 Task: Look for products in the category "Superfoods" from Youtheory only.
Action: Mouse moved to (294, 137)
Screenshot: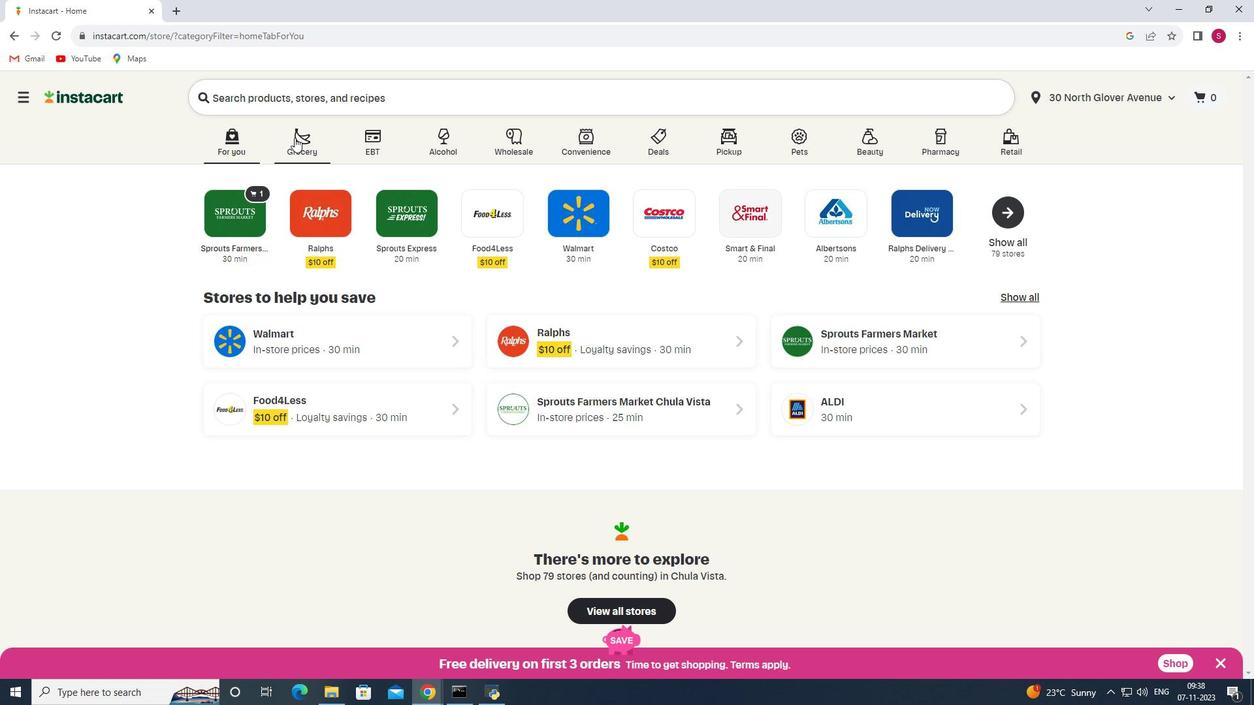 
Action: Mouse pressed left at (294, 137)
Screenshot: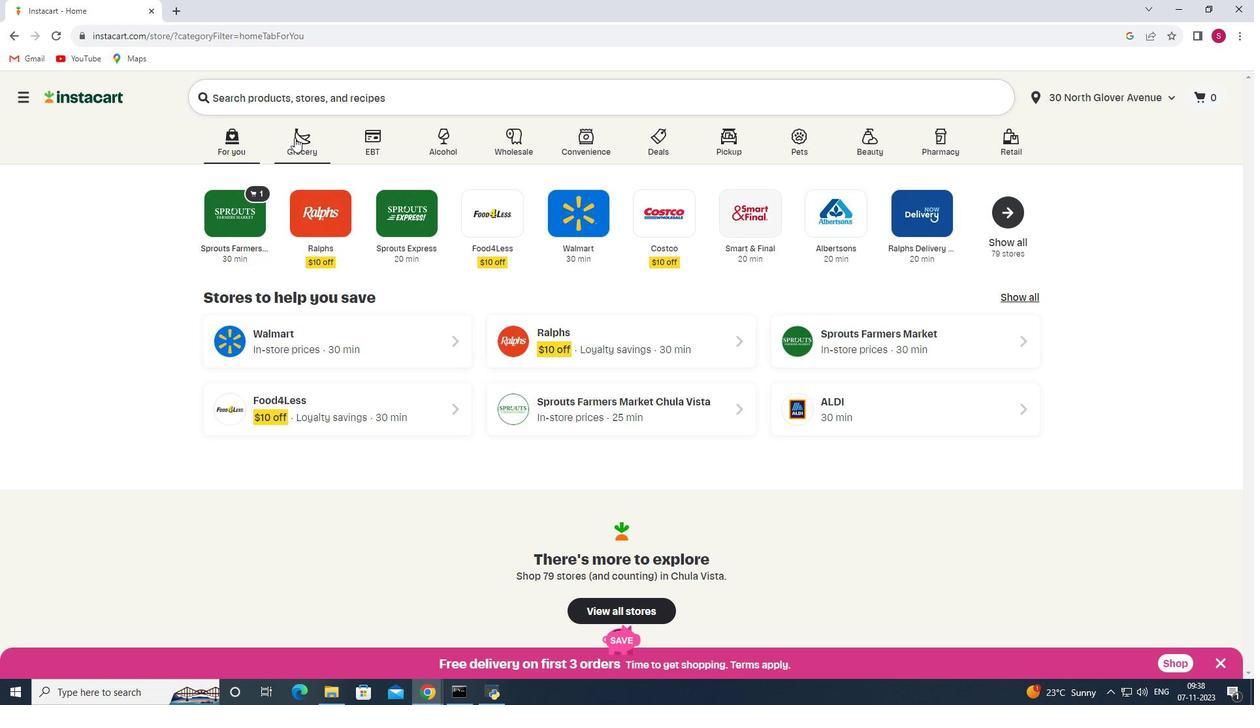 
Action: Mouse moved to (271, 386)
Screenshot: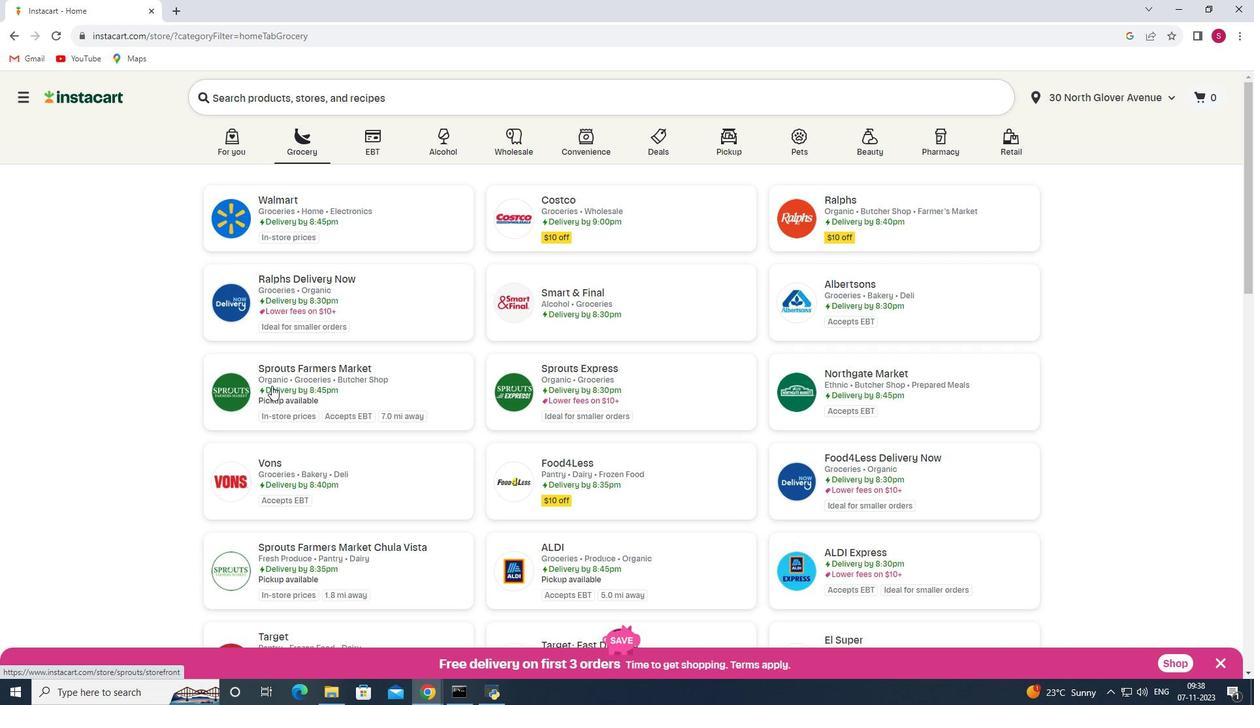 
Action: Mouse pressed left at (271, 386)
Screenshot: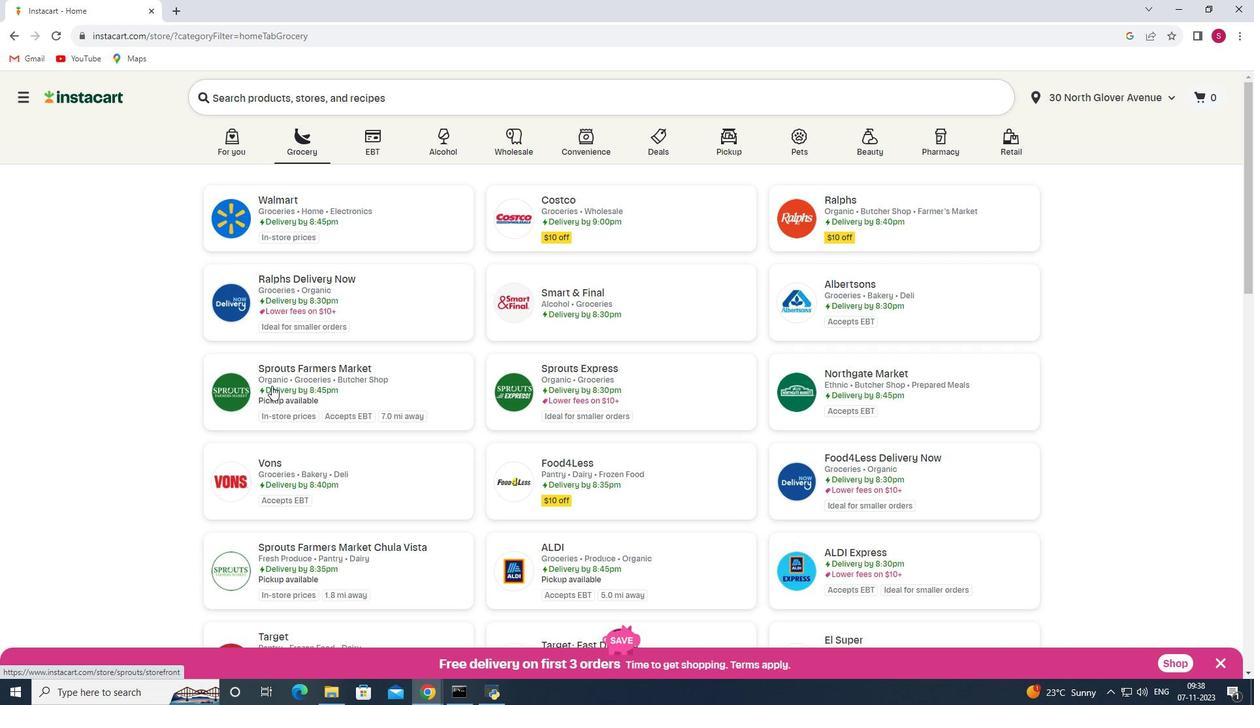 
Action: Mouse moved to (47, 367)
Screenshot: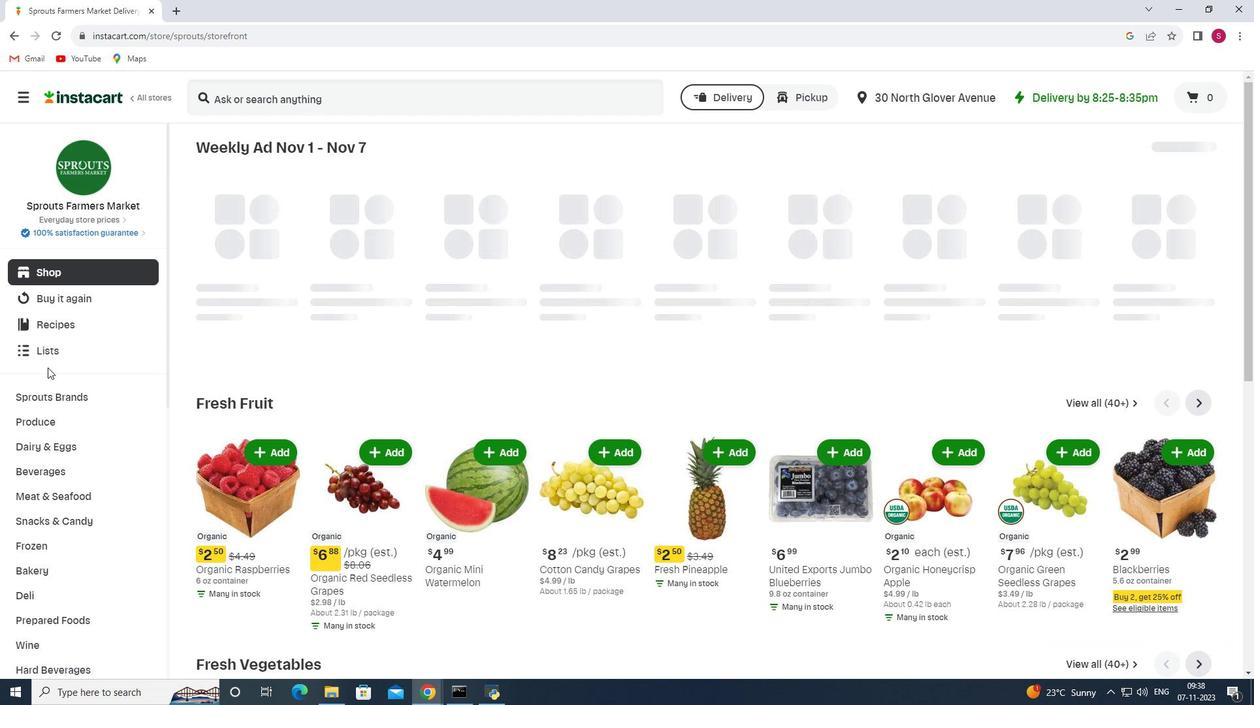 
Action: Mouse scrolled (47, 367) with delta (0, 0)
Screenshot: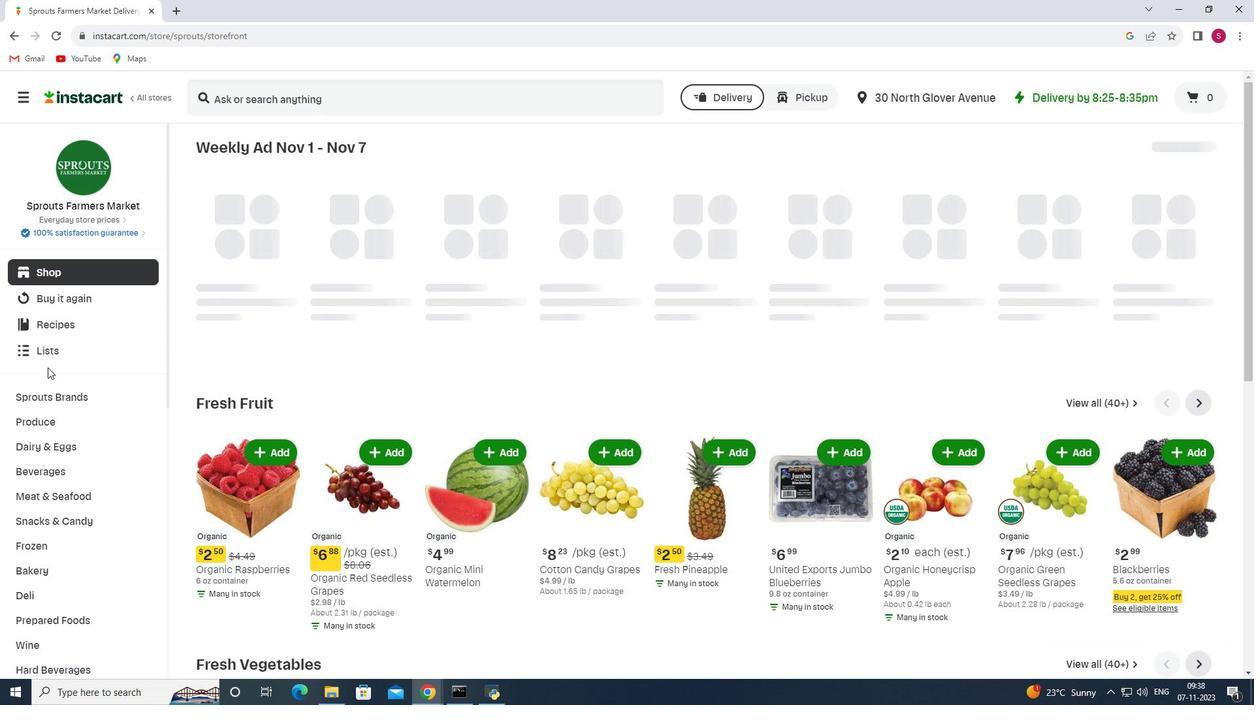 
Action: Mouse scrolled (47, 367) with delta (0, 0)
Screenshot: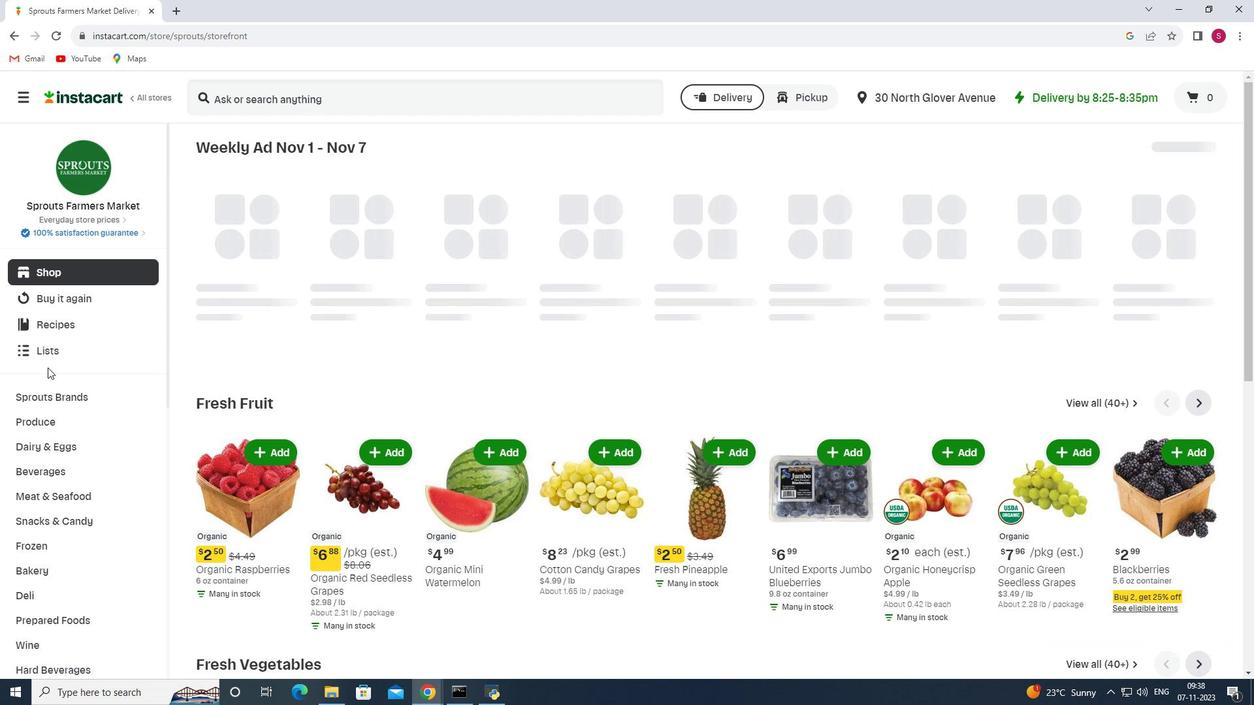 
Action: Mouse scrolled (47, 367) with delta (0, 0)
Screenshot: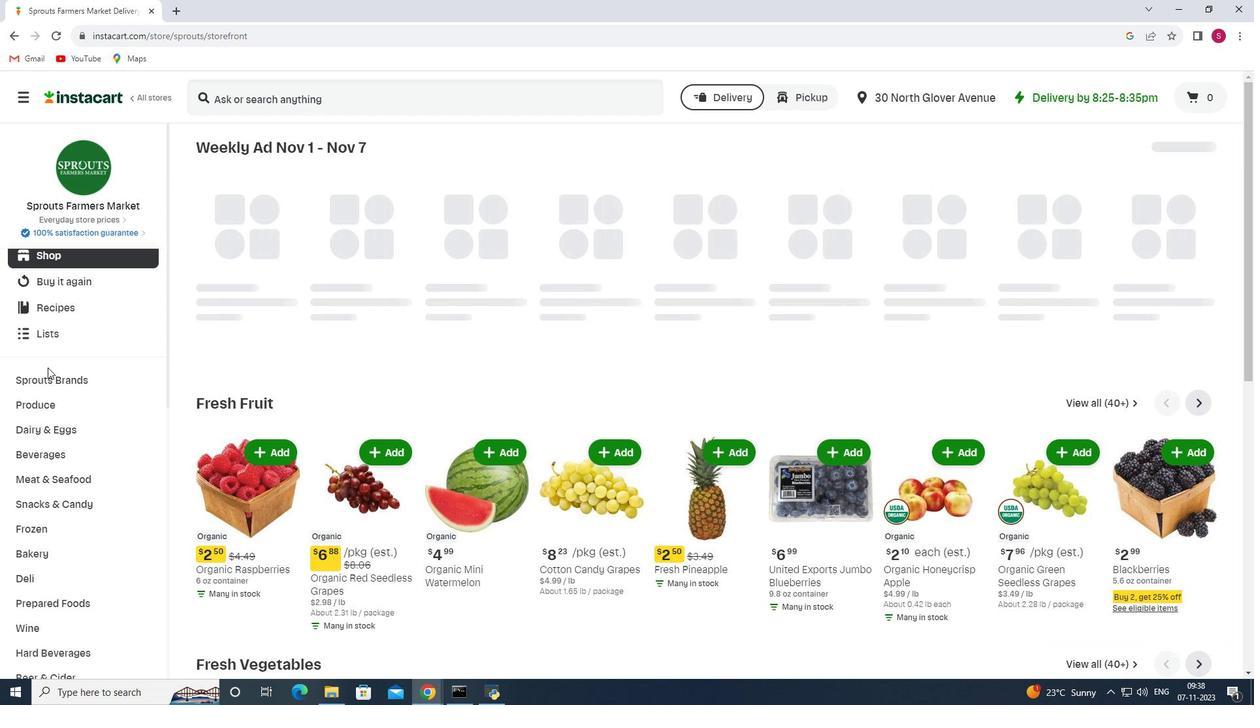 
Action: Mouse scrolled (47, 367) with delta (0, 0)
Screenshot: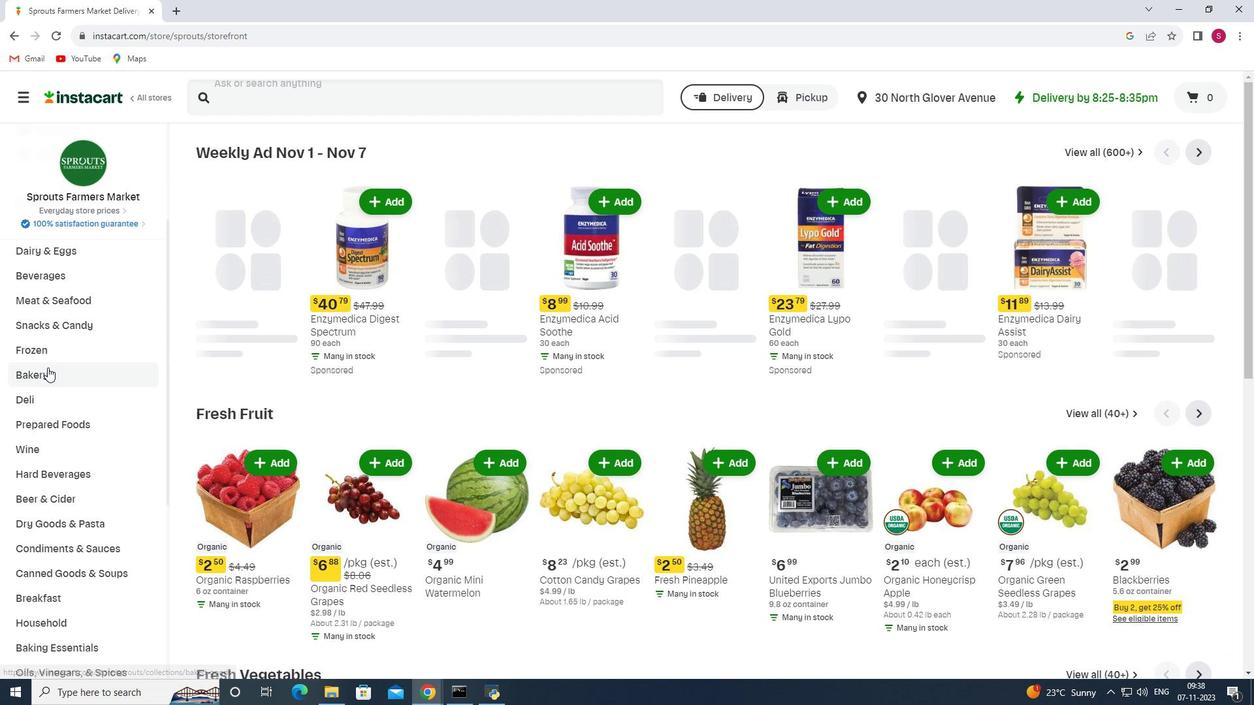 
Action: Mouse scrolled (47, 367) with delta (0, 0)
Screenshot: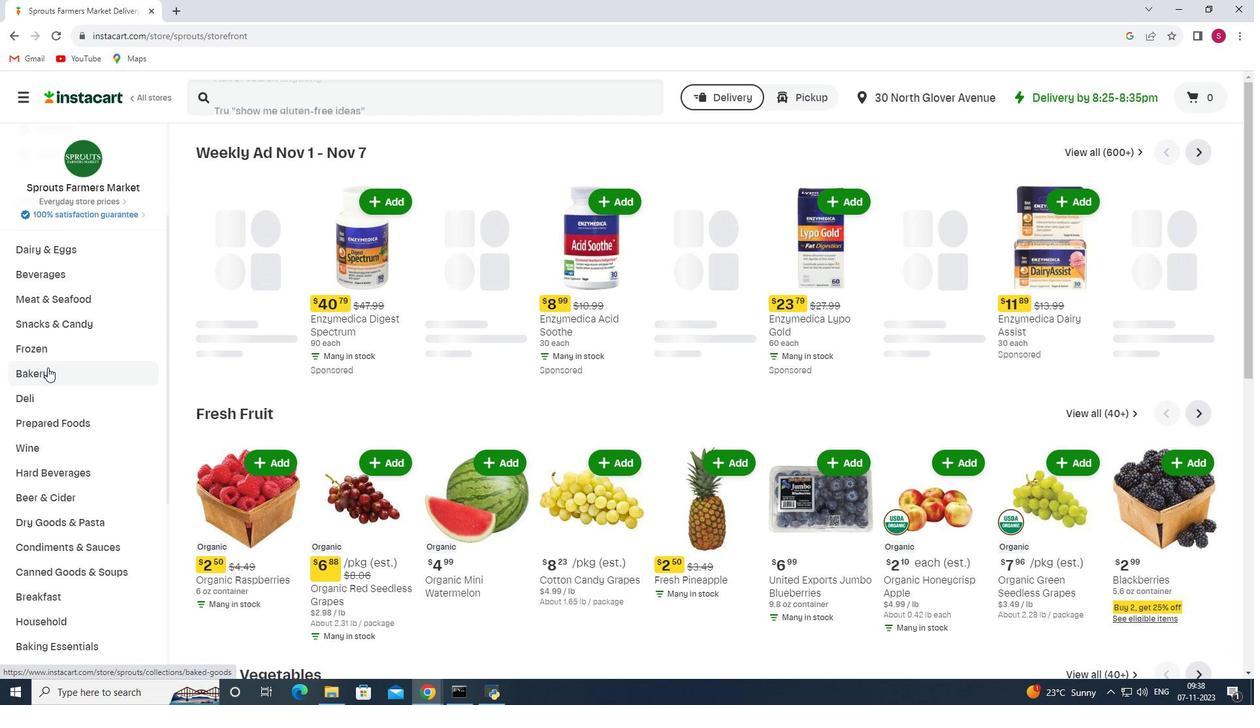 
Action: Mouse scrolled (47, 367) with delta (0, 0)
Screenshot: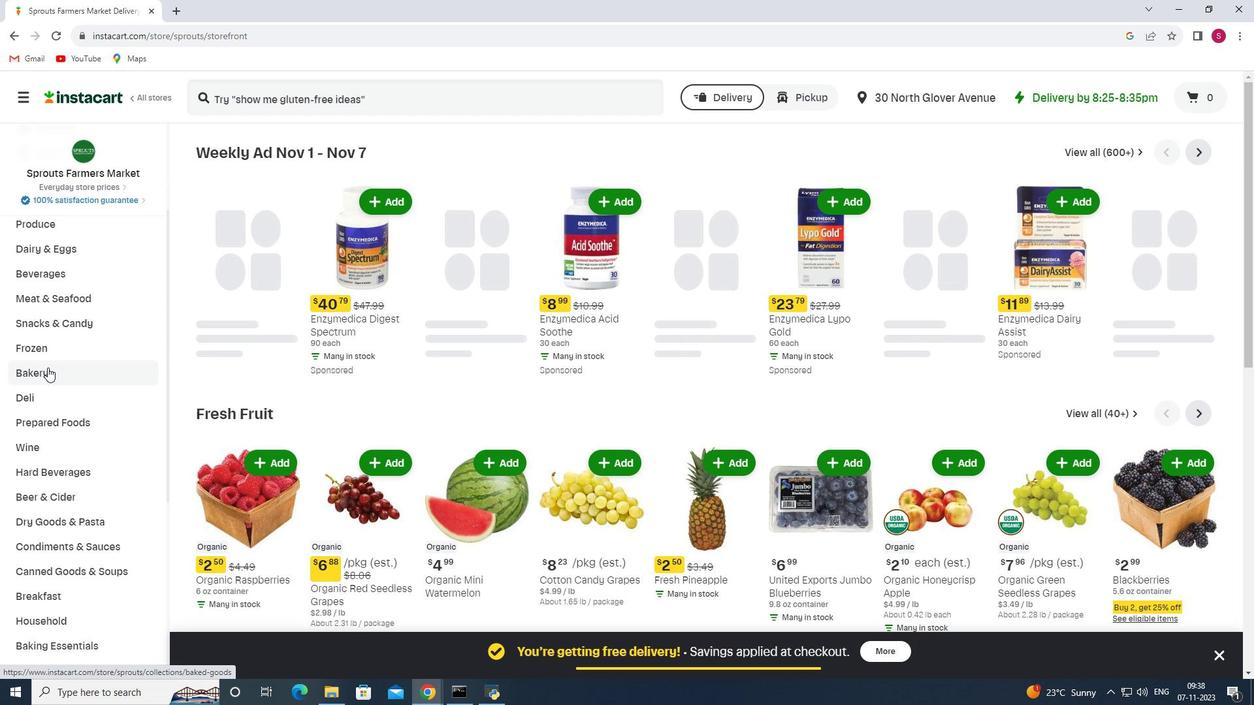 
Action: Mouse scrolled (47, 367) with delta (0, 0)
Screenshot: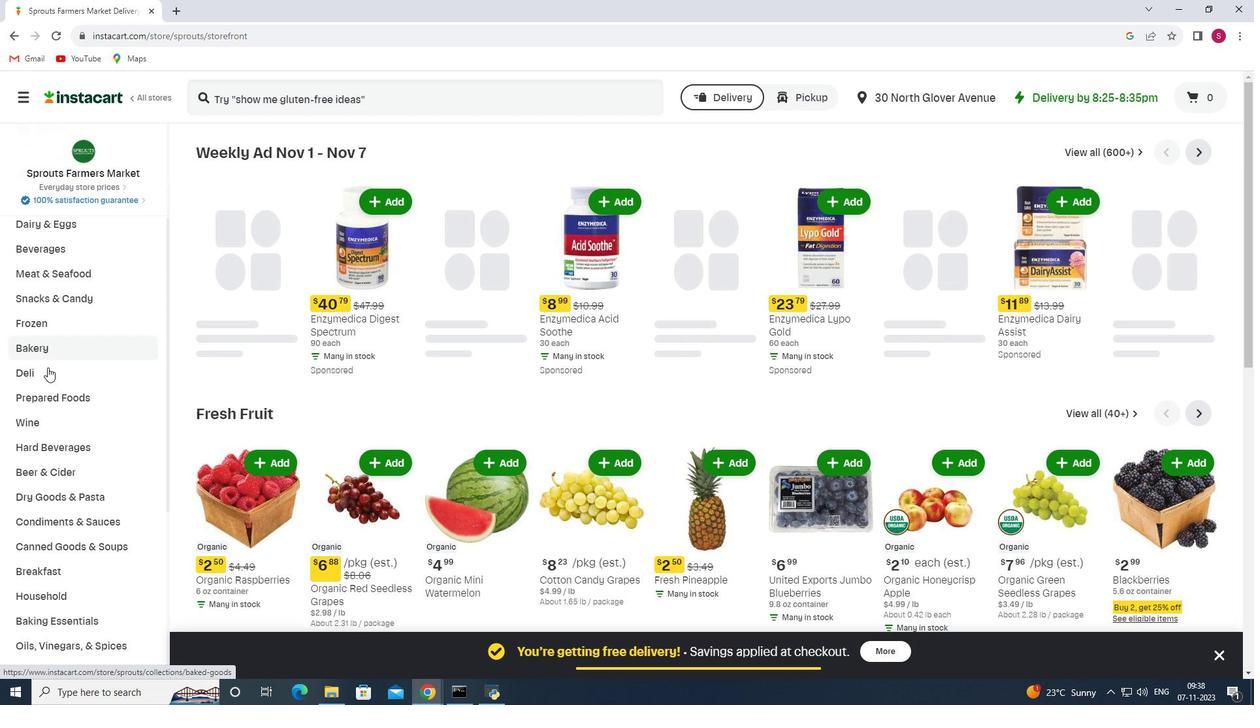
Action: Mouse moved to (47, 373)
Screenshot: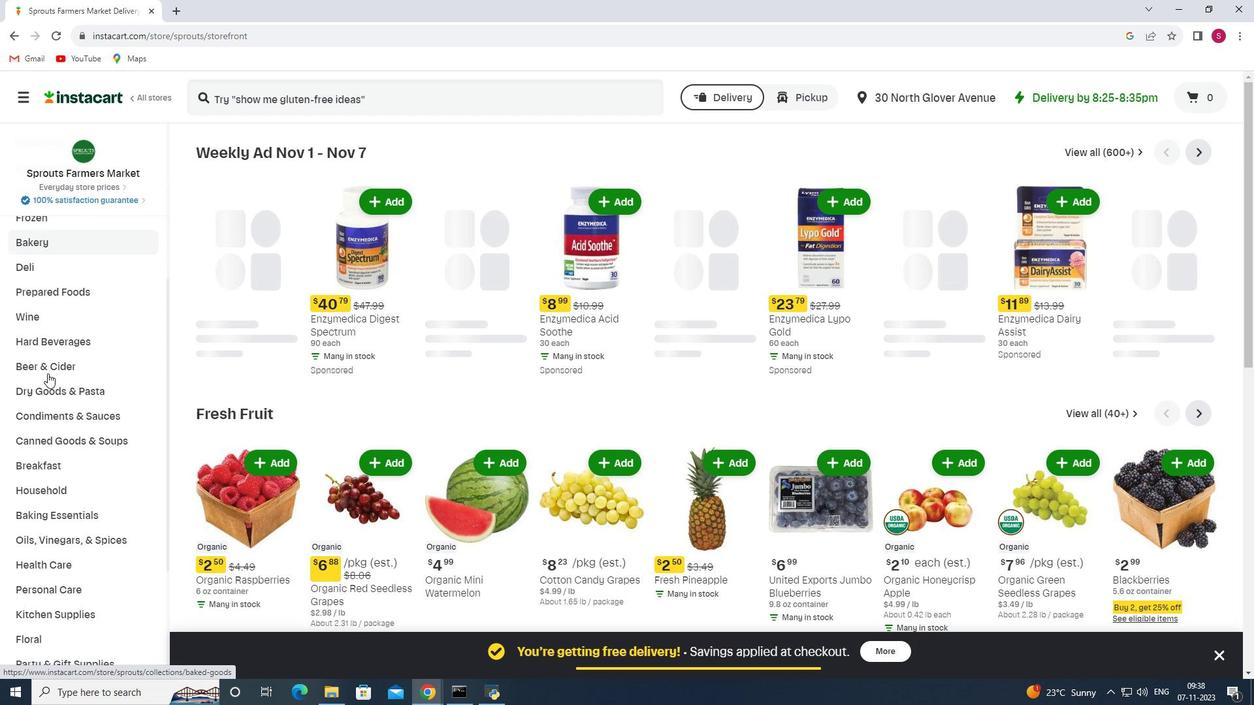 
Action: Mouse scrolled (47, 373) with delta (0, 0)
Screenshot: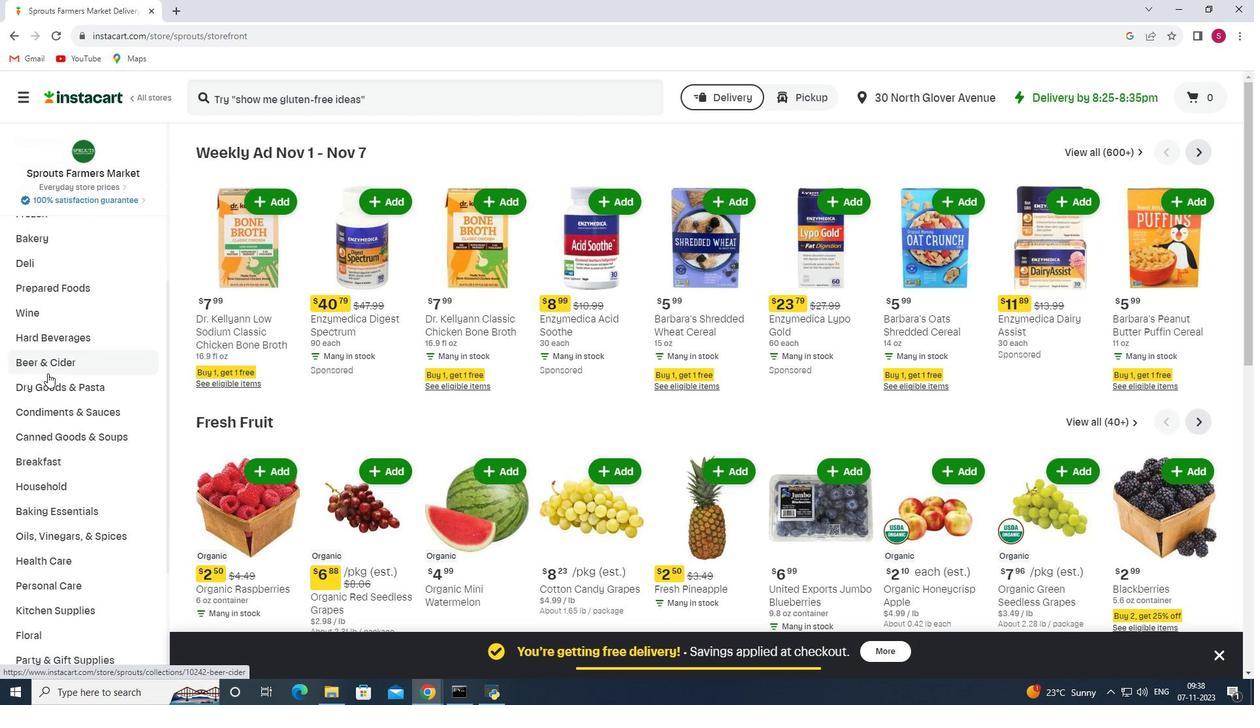
Action: Mouse scrolled (47, 373) with delta (0, 0)
Screenshot: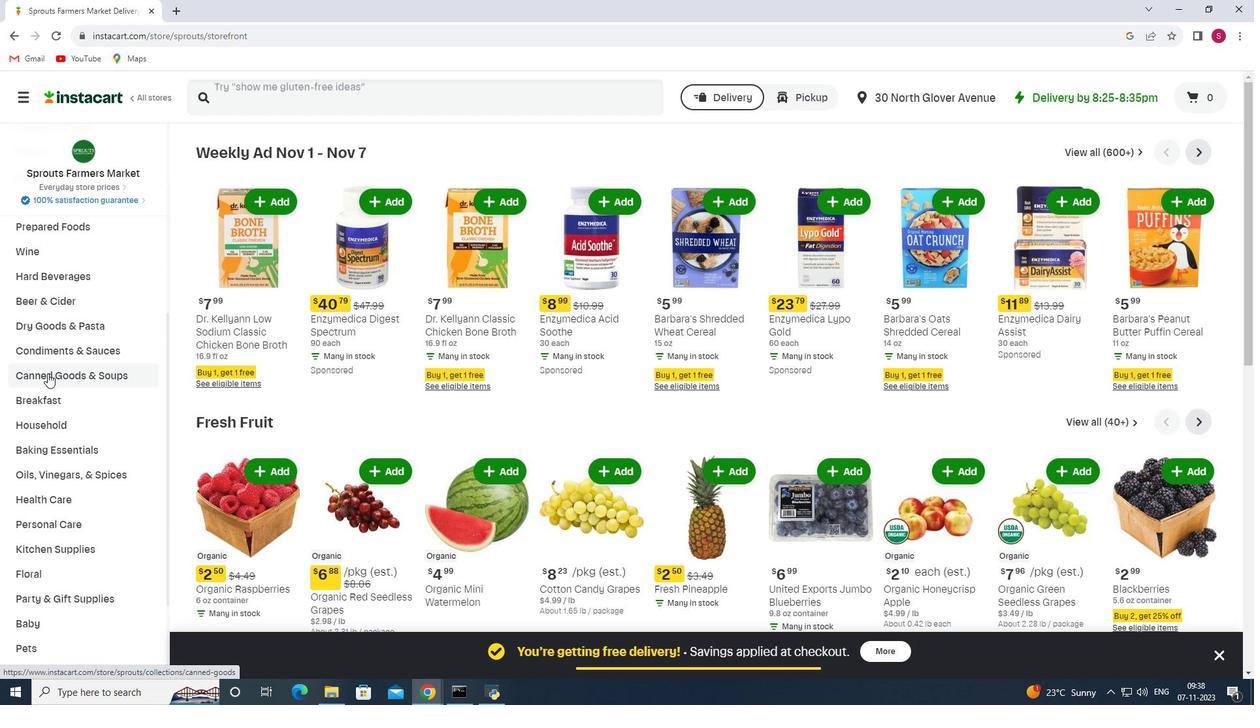
Action: Mouse moved to (69, 428)
Screenshot: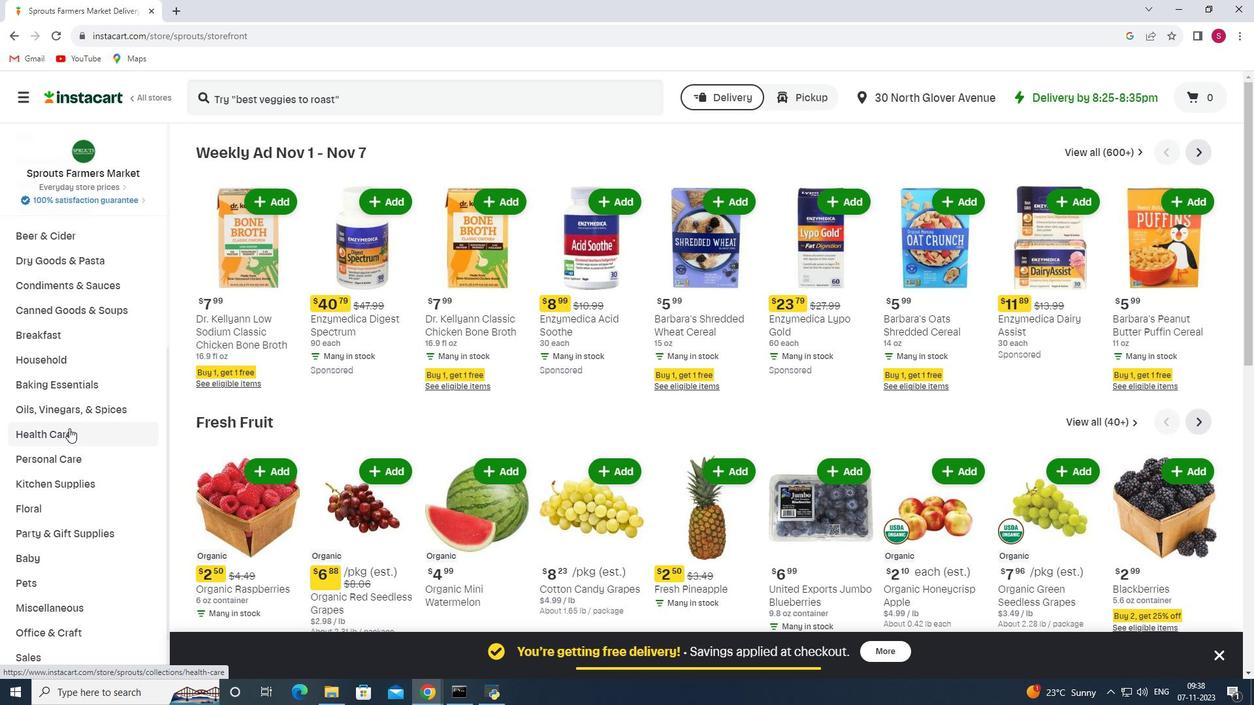 
Action: Mouse pressed left at (69, 428)
Screenshot: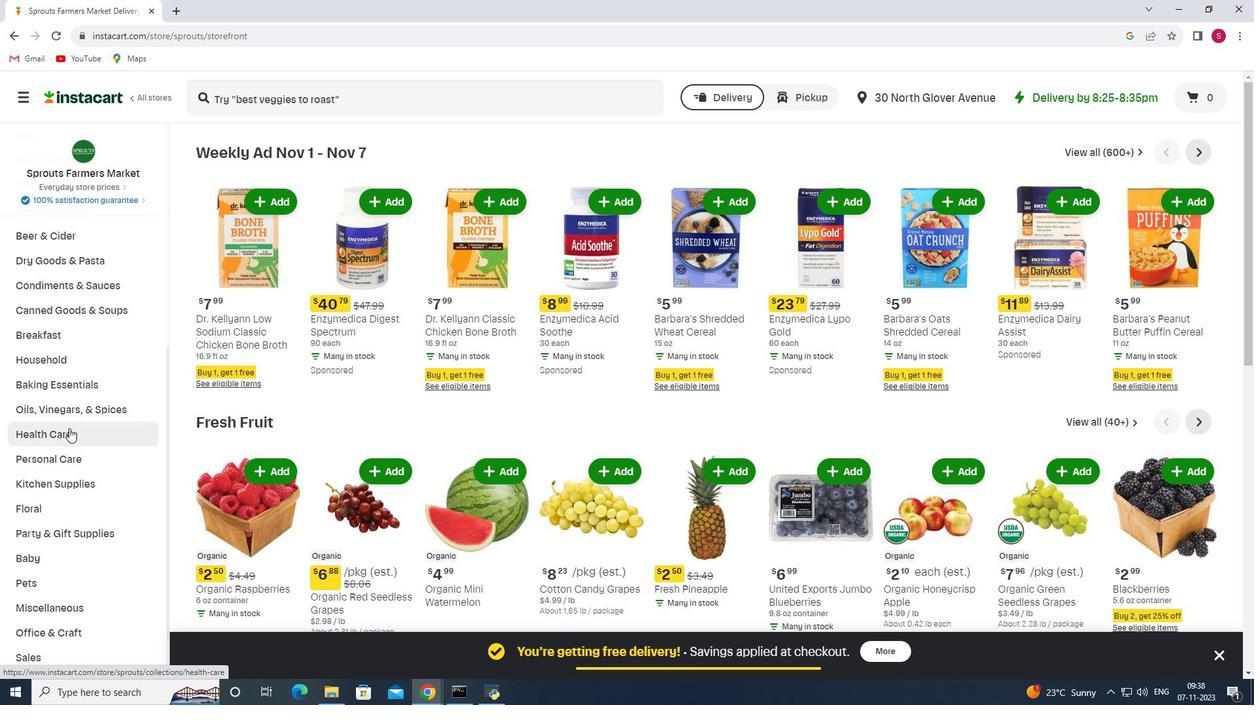 
Action: Mouse moved to (461, 186)
Screenshot: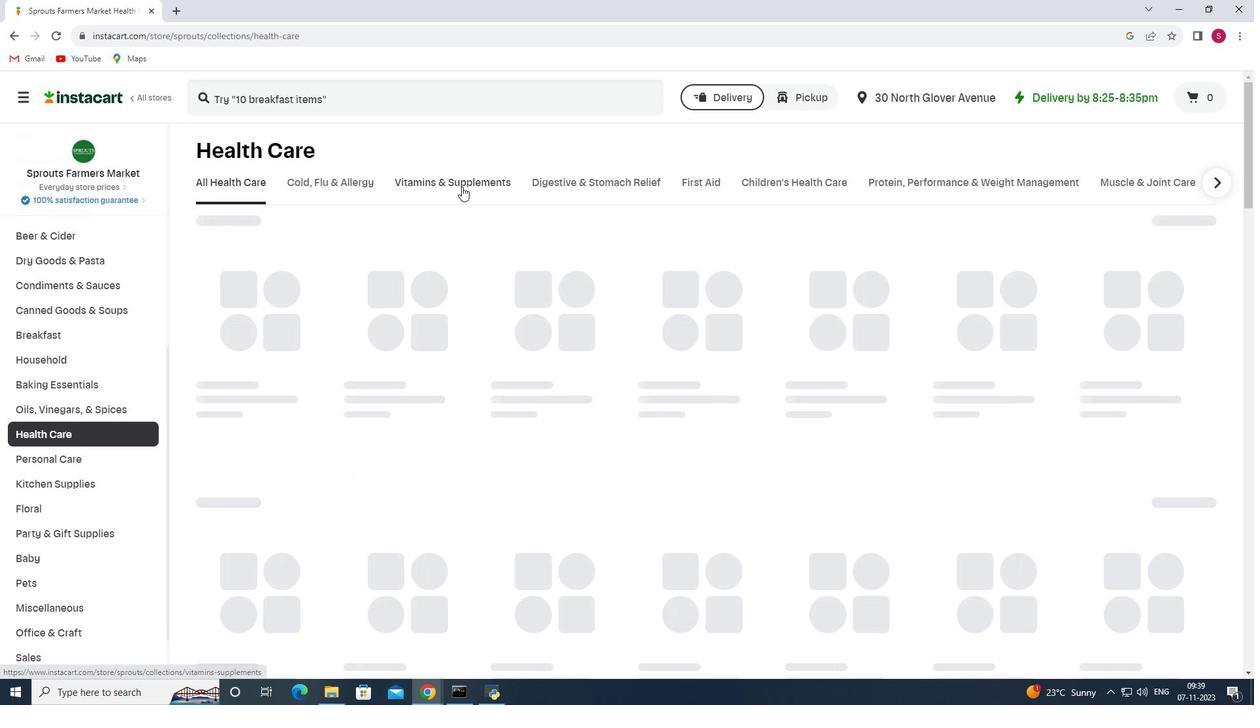 
Action: Mouse pressed left at (461, 186)
Screenshot: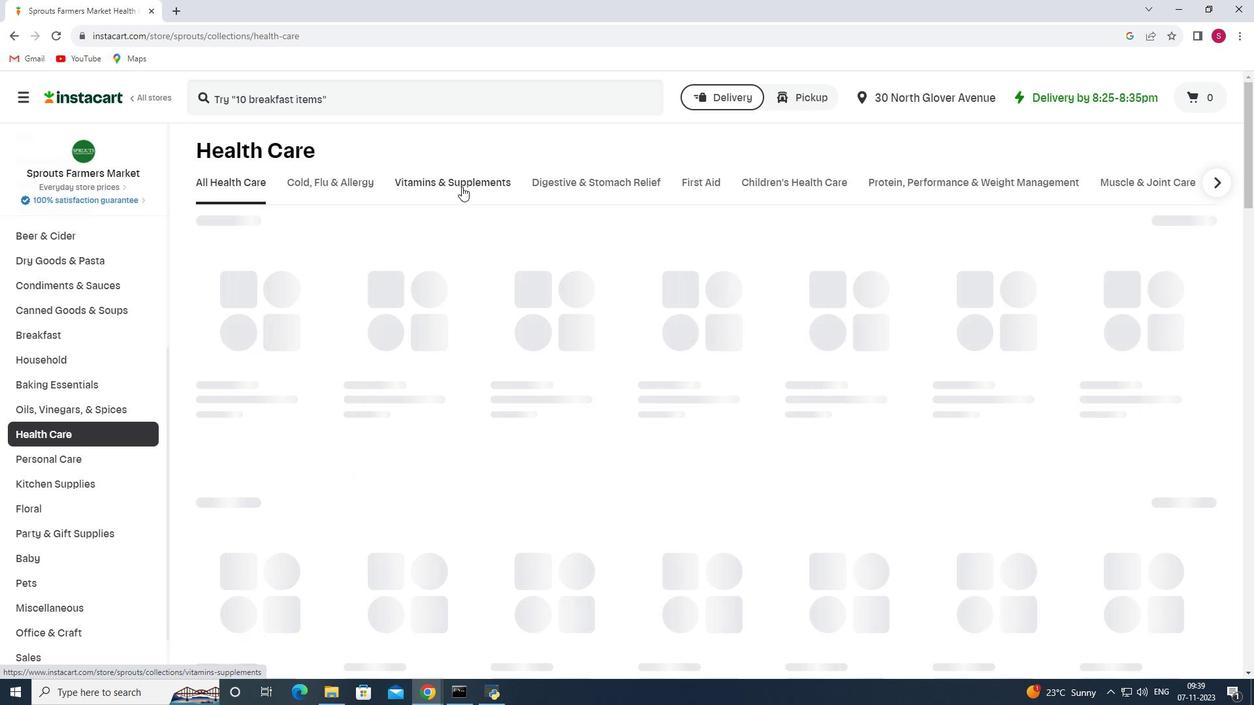 
Action: Mouse moved to (527, 250)
Screenshot: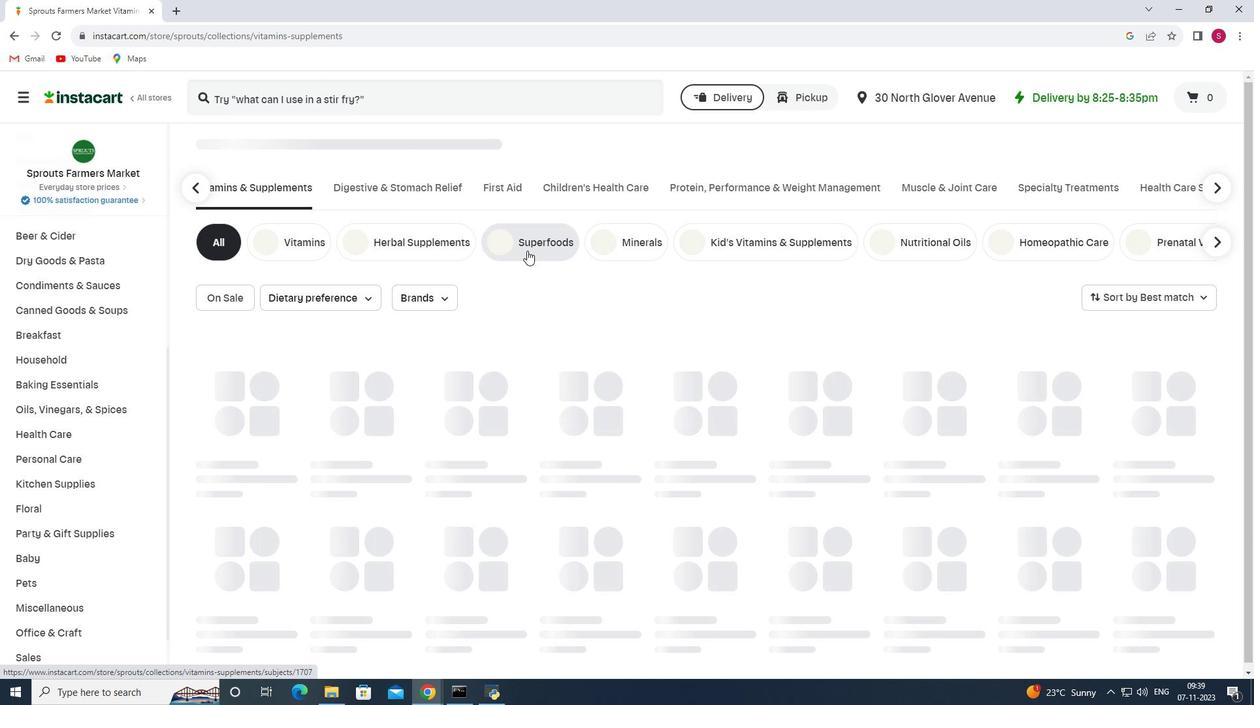 
Action: Mouse pressed left at (527, 250)
Screenshot: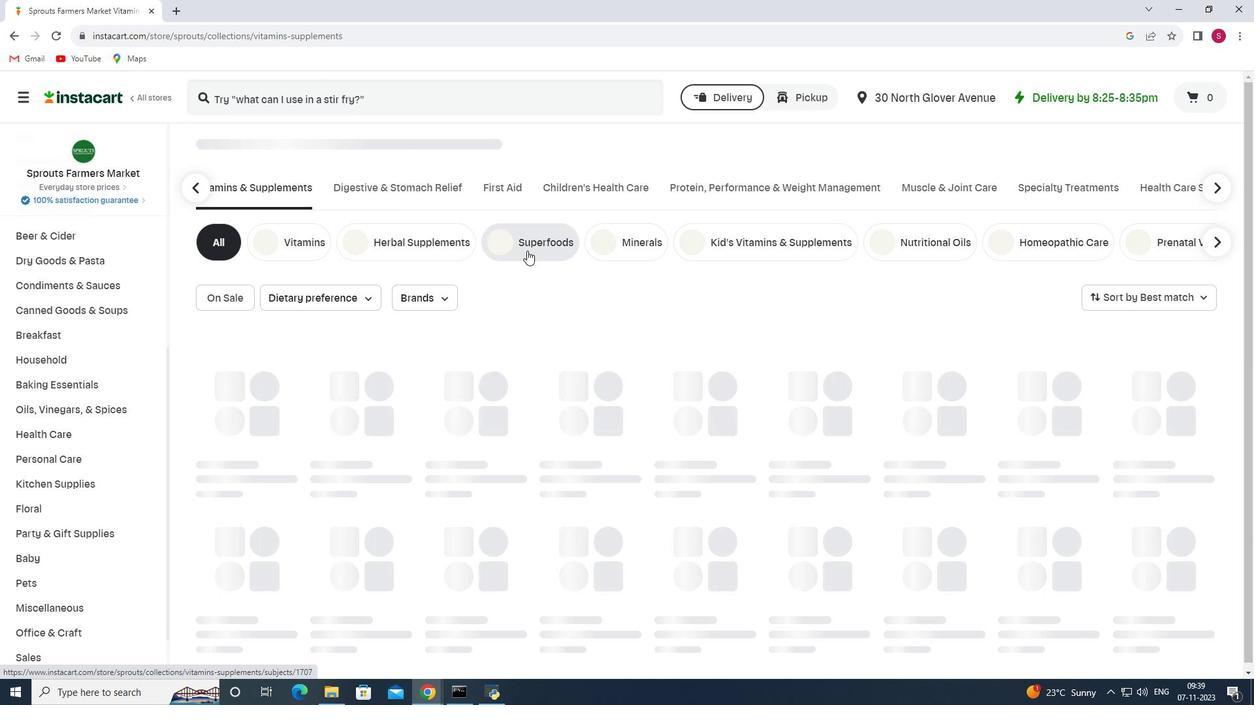 
Action: Mouse moved to (440, 298)
Screenshot: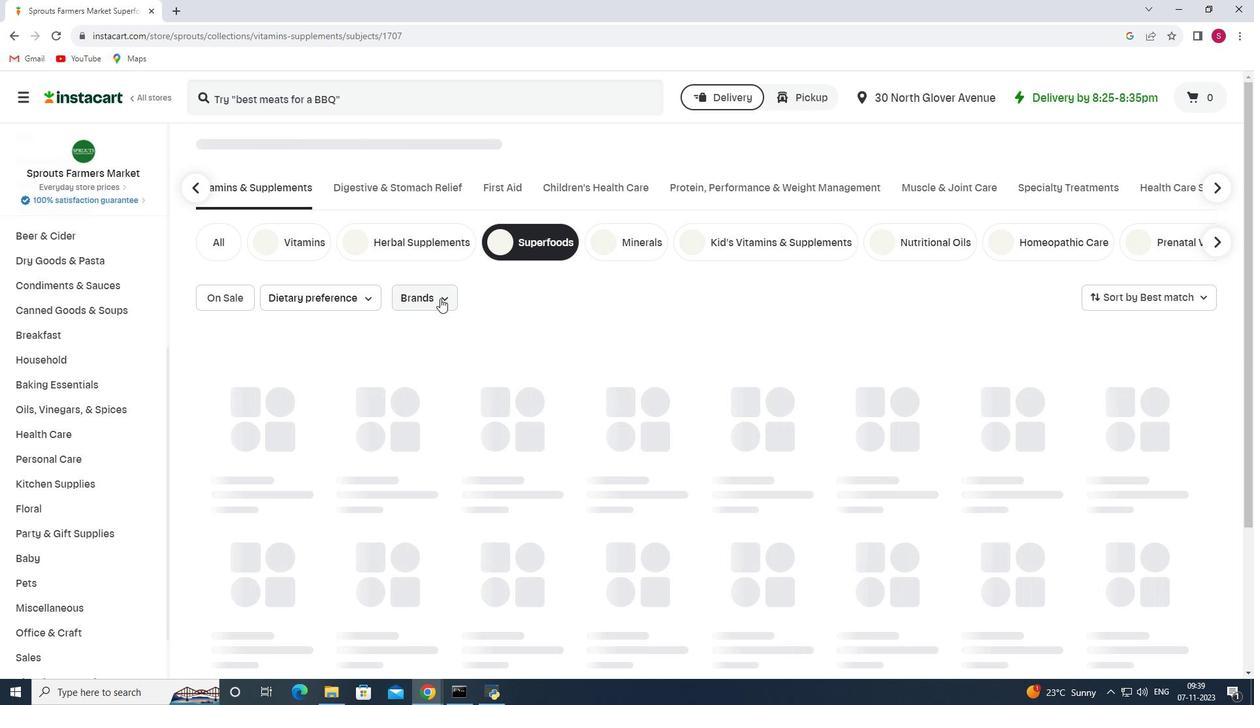
Action: Mouse pressed left at (440, 298)
Screenshot: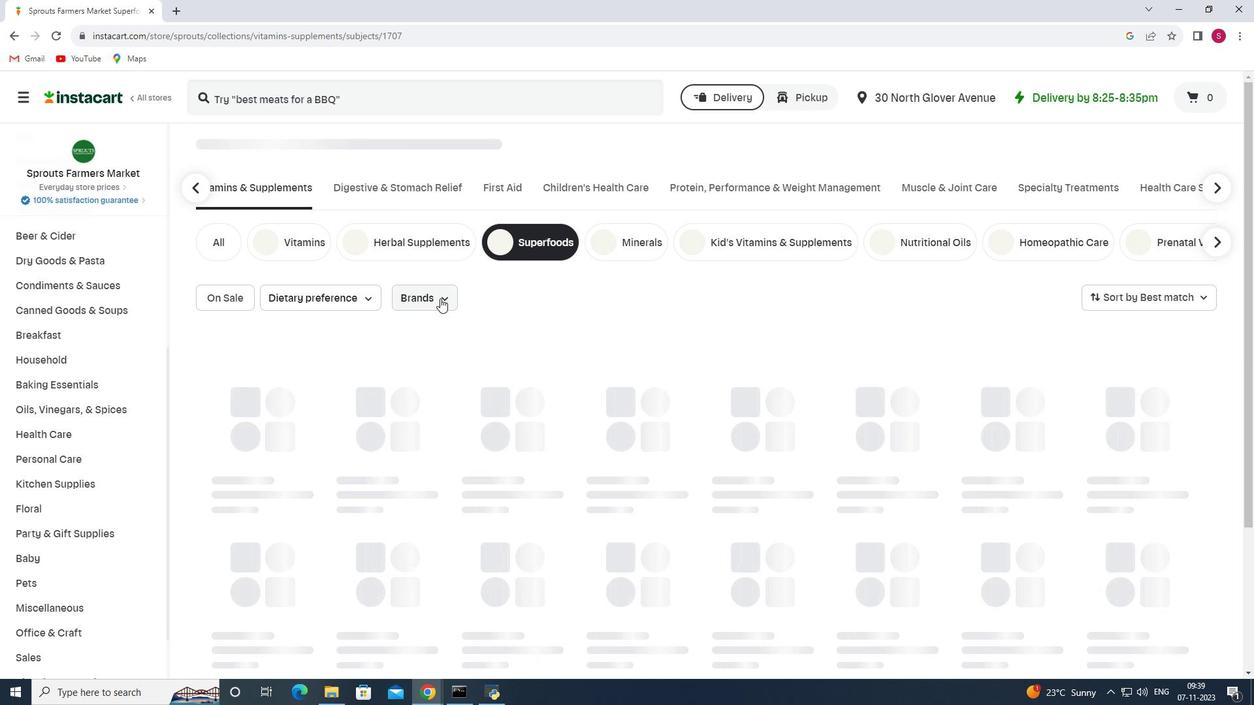 
Action: Mouse moved to (452, 369)
Screenshot: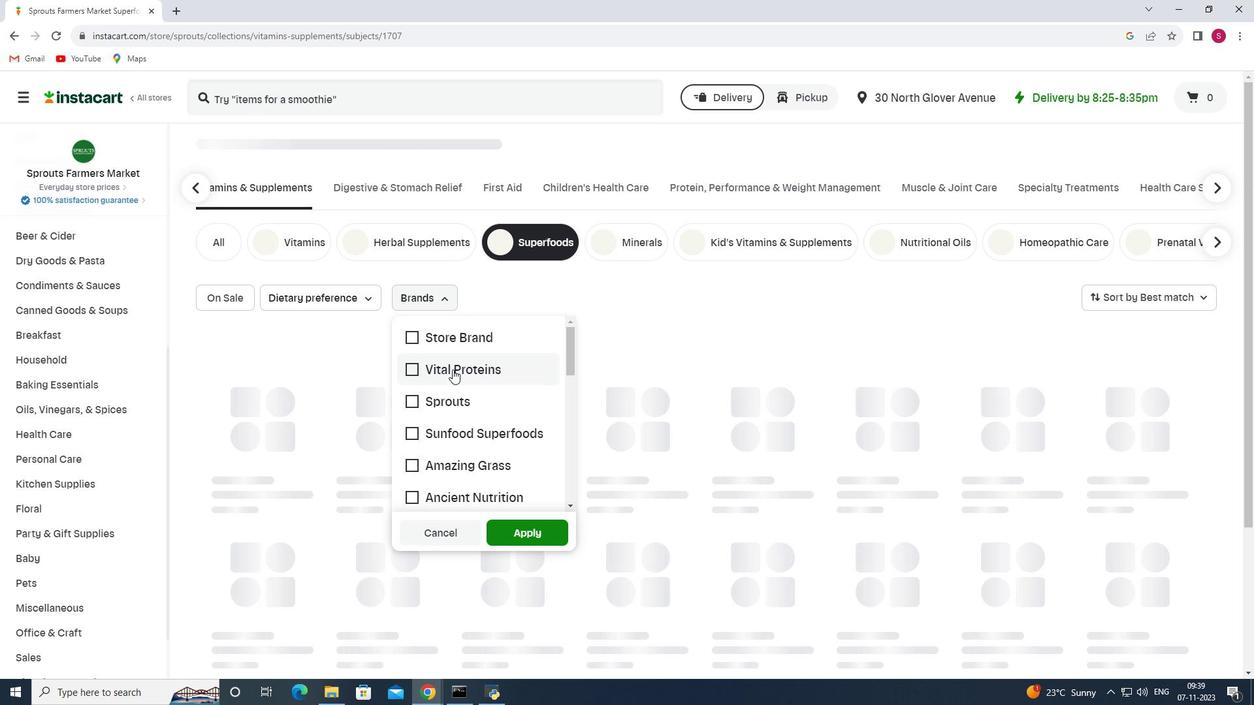 
Action: Mouse scrolled (452, 369) with delta (0, 0)
Screenshot: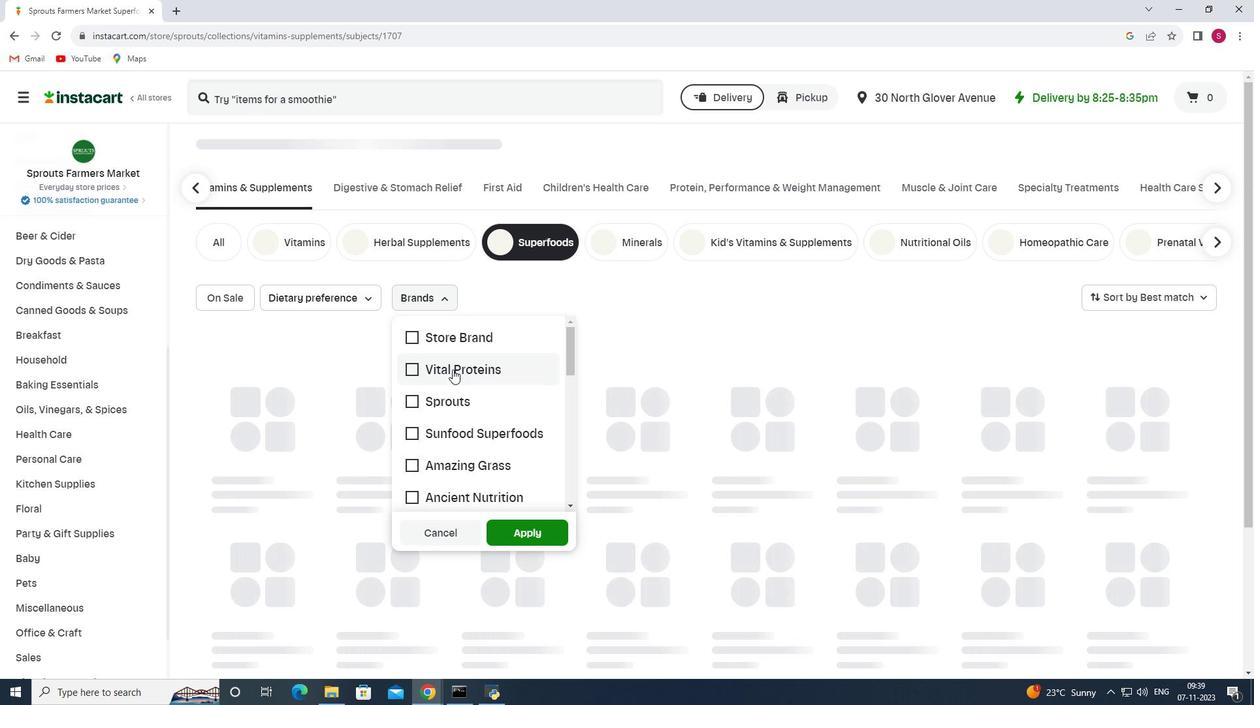 
Action: Mouse scrolled (452, 369) with delta (0, 0)
Screenshot: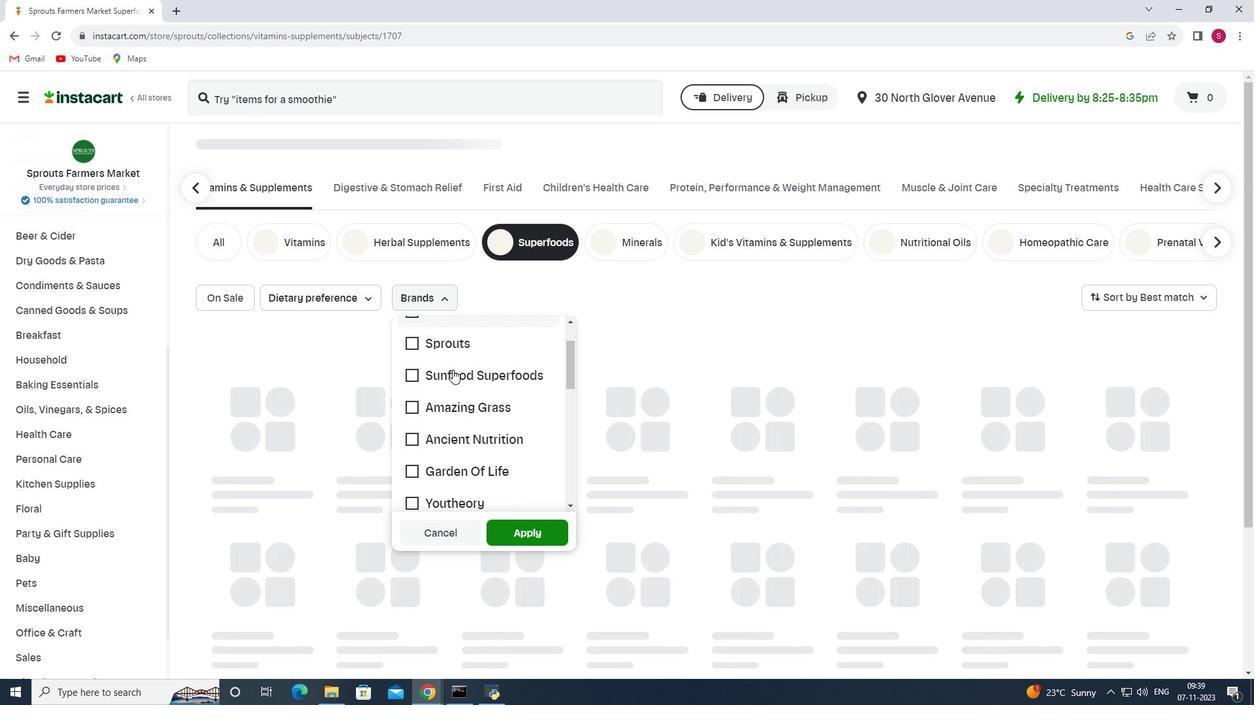
Action: Mouse moved to (413, 426)
Screenshot: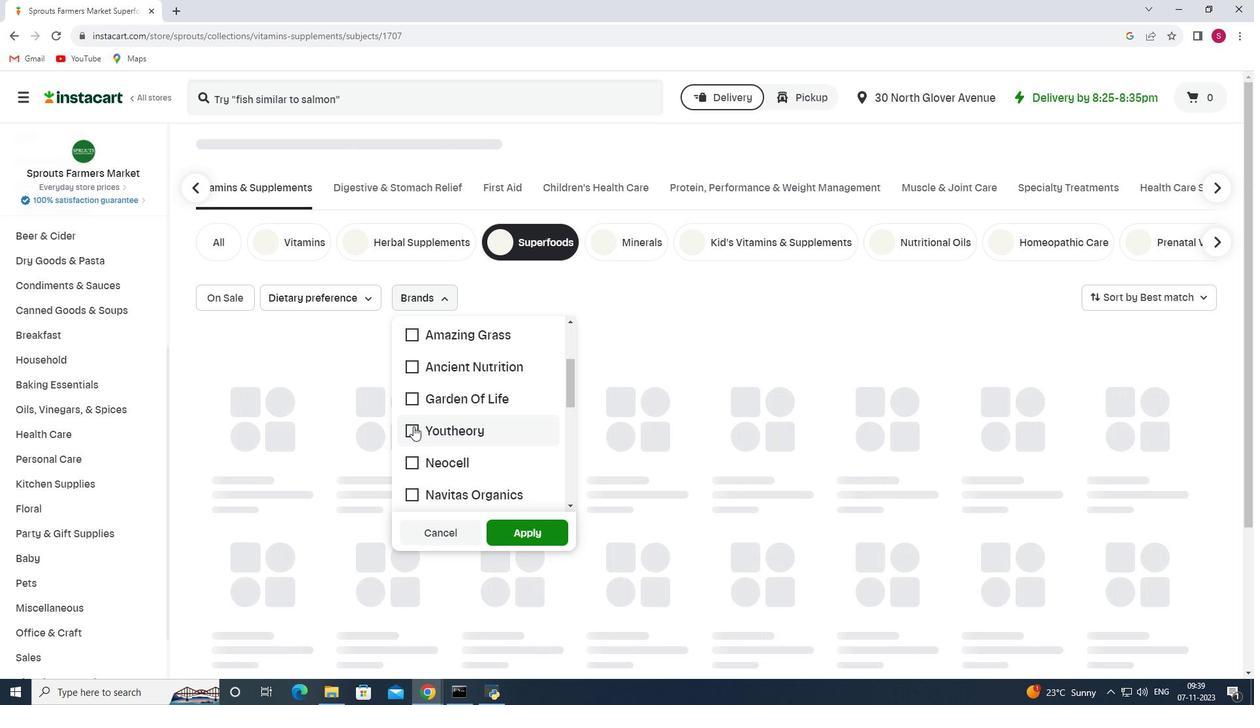 
Action: Mouse pressed left at (413, 426)
Screenshot: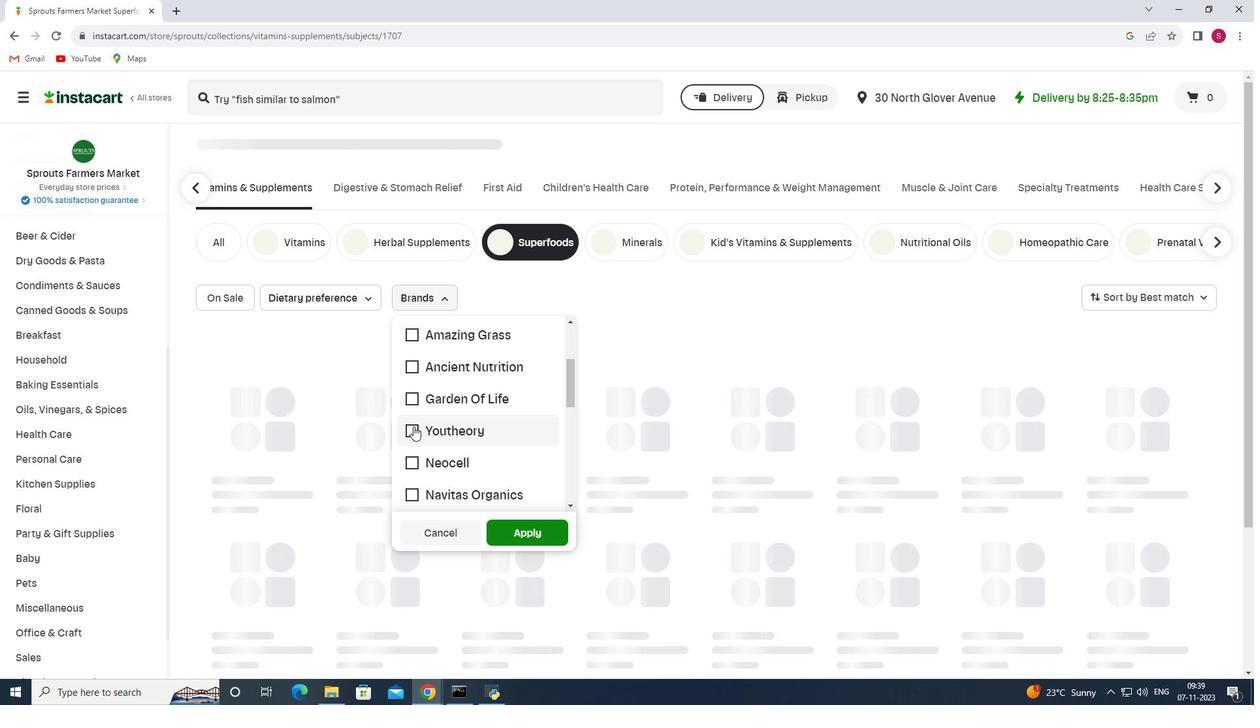 
Action: Mouse moved to (533, 526)
Screenshot: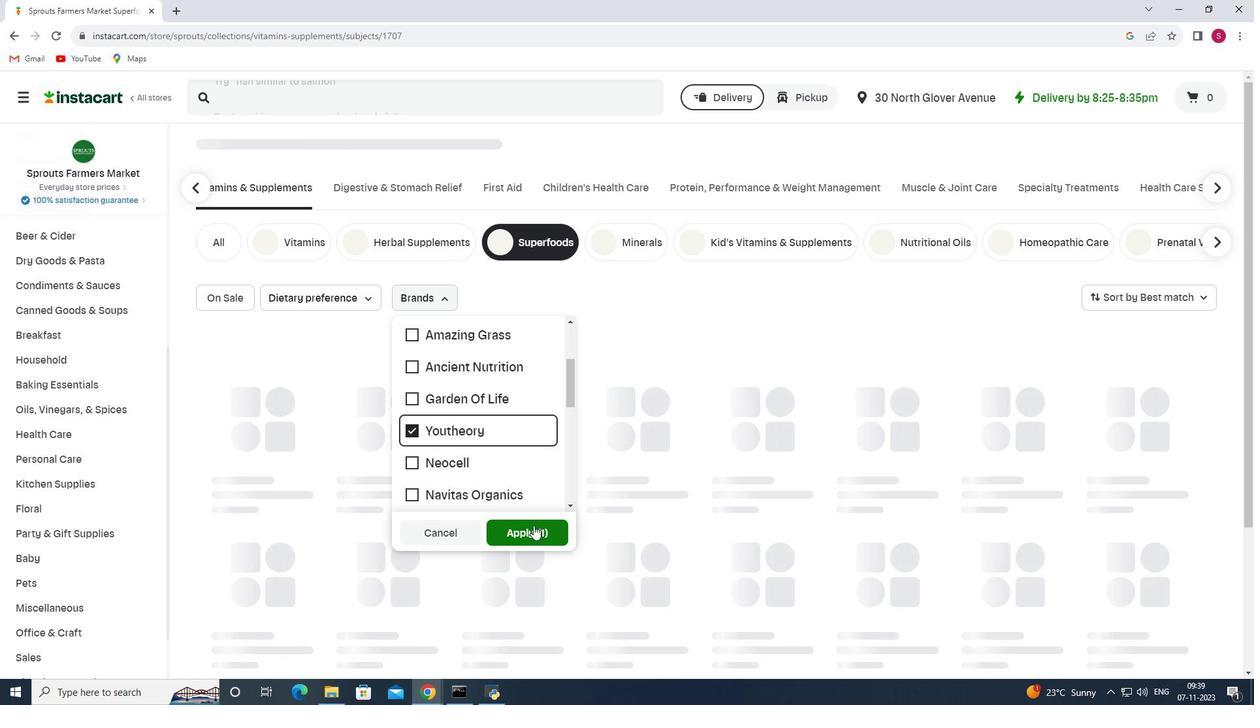 
Action: Mouse pressed left at (533, 526)
Screenshot: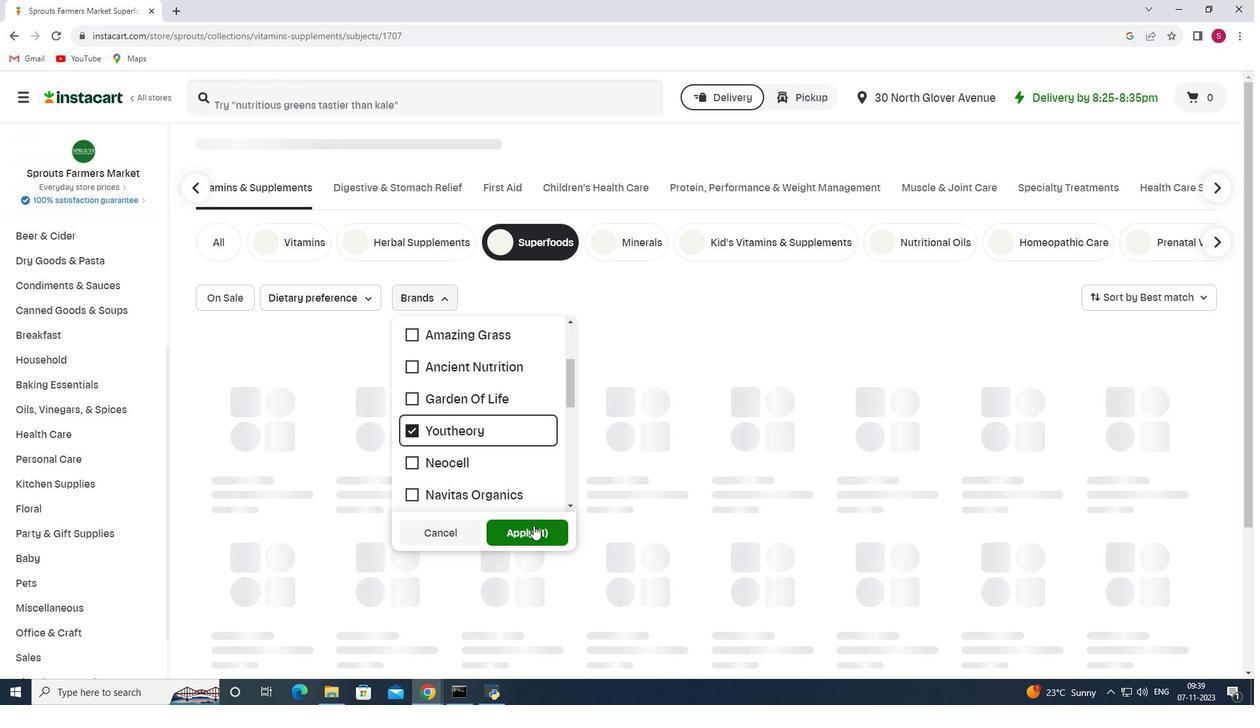 
Action: Mouse moved to (412, 451)
Screenshot: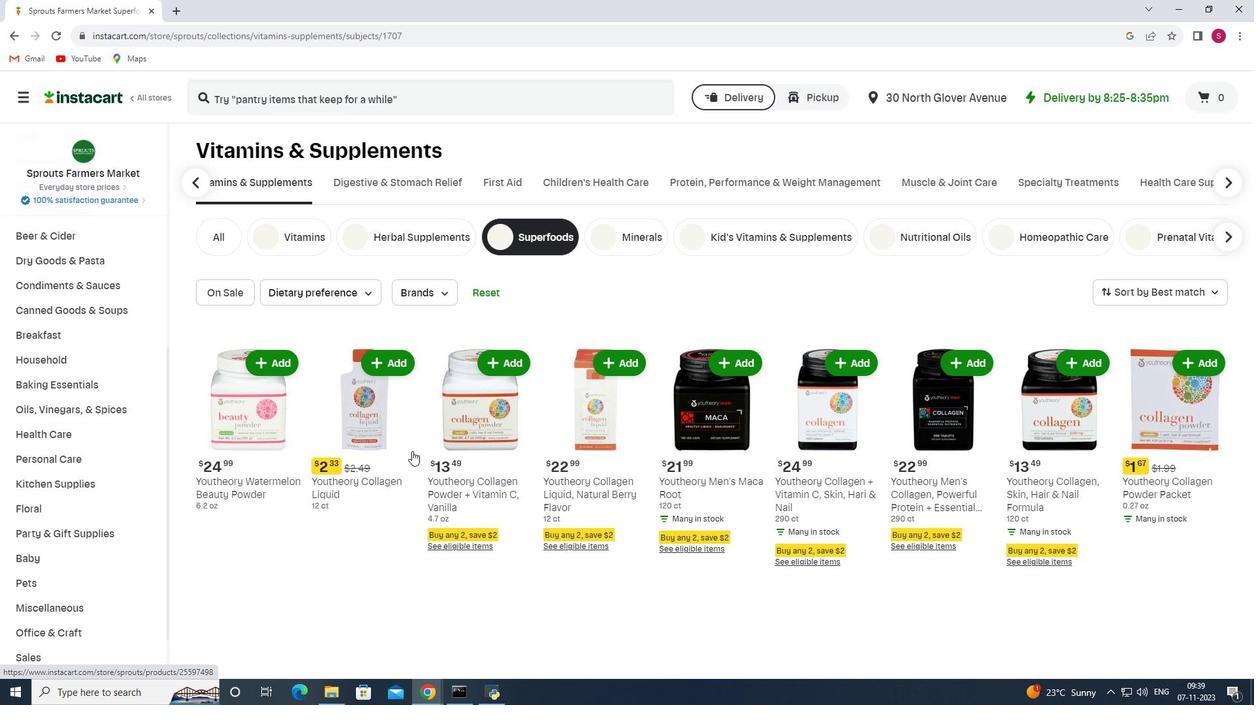 
